 Task: Create a due date automation trigger when advanced on, on the wednesday before a card is due add content with an empty description at 11:00 AM.
Action: Mouse moved to (835, 265)
Screenshot: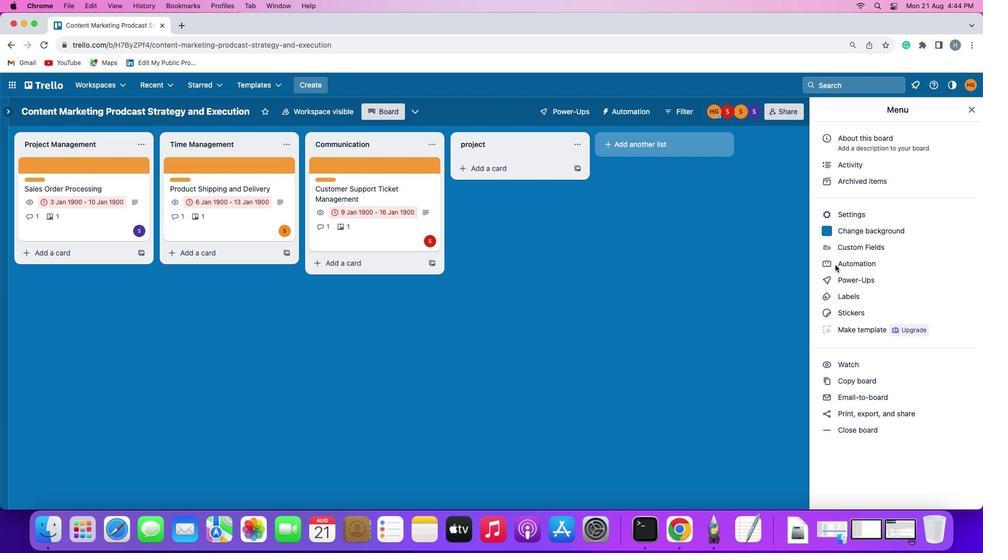 
Action: Mouse pressed left at (835, 265)
Screenshot: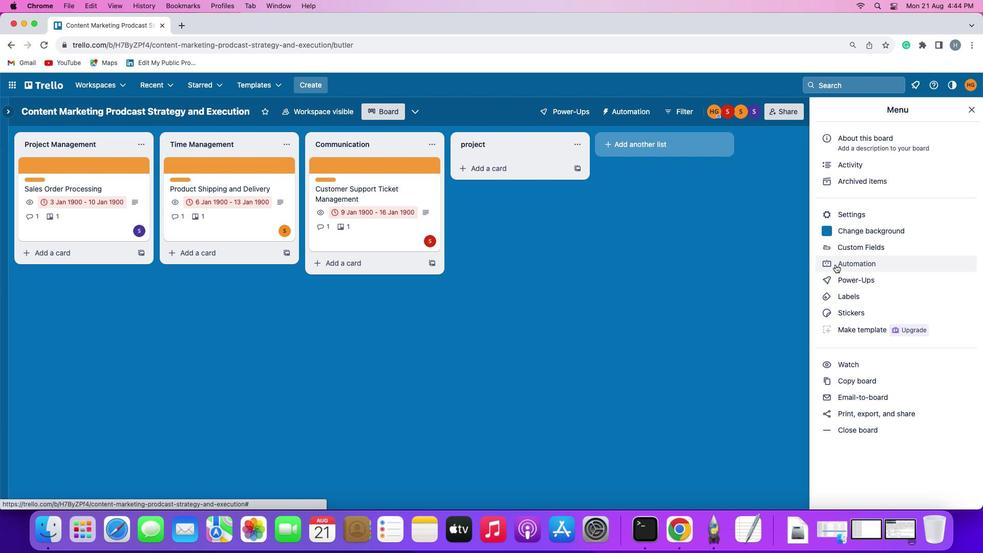 
Action: Mouse moved to (835, 264)
Screenshot: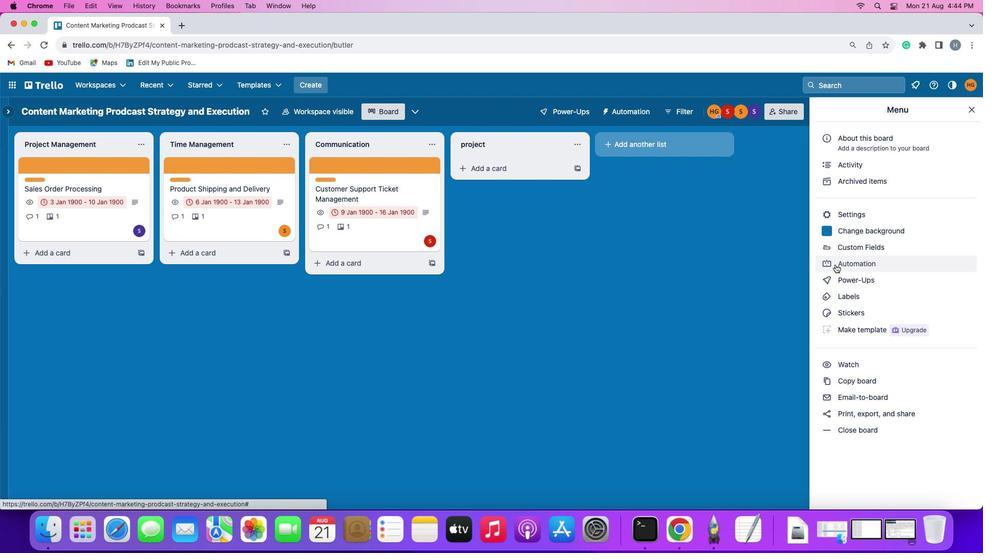 
Action: Mouse pressed left at (835, 264)
Screenshot: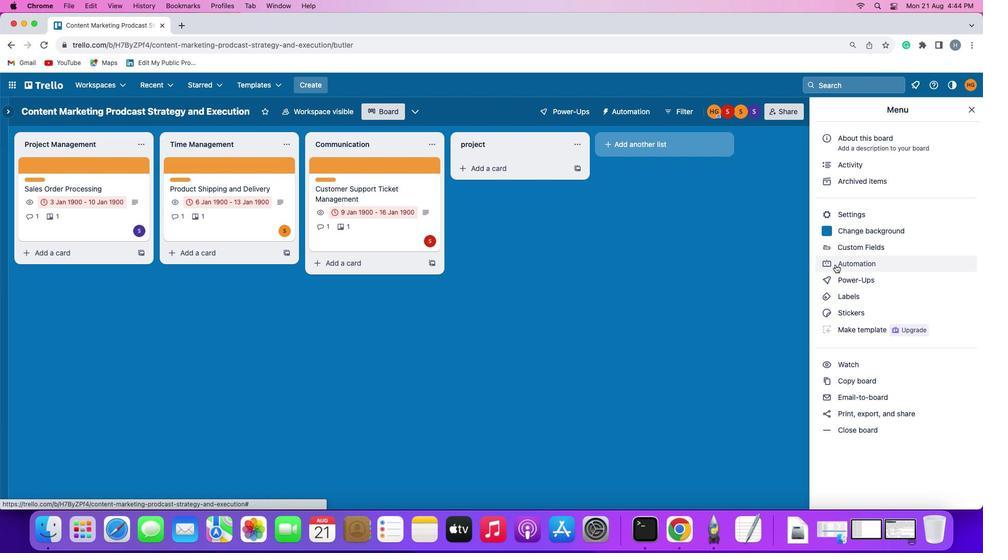 
Action: Mouse moved to (67, 242)
Screenshot: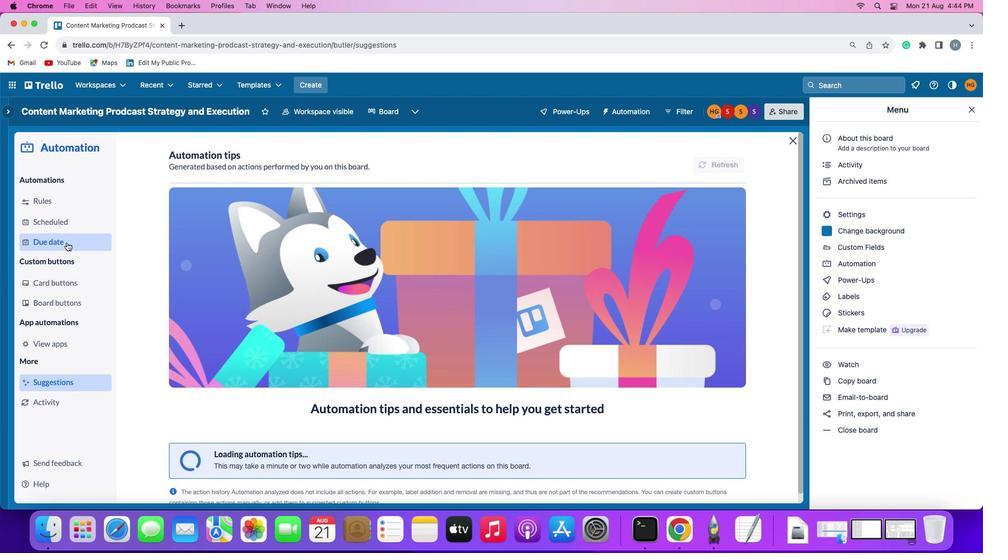 
Action: Mouse pressed left at (67, 242)
Screenshot: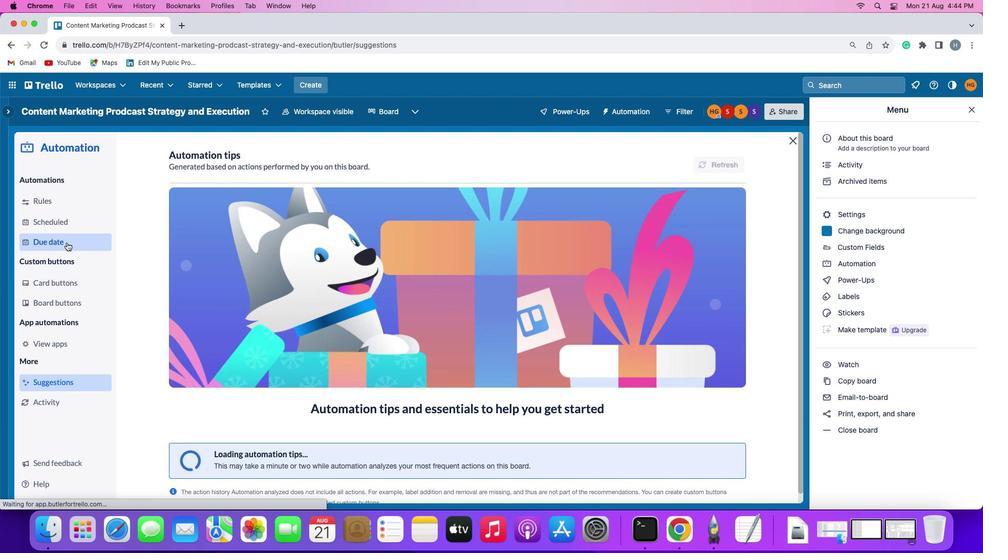 
Action: Mouse moved to (693, 159)
Screenshot: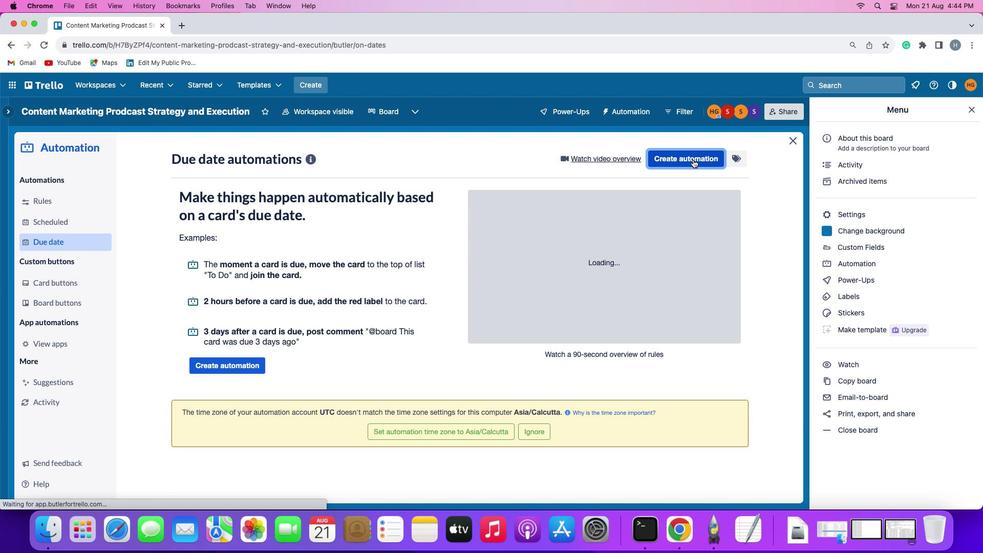 
Action: Mouse pressed left at (693, 159)
Screenshot: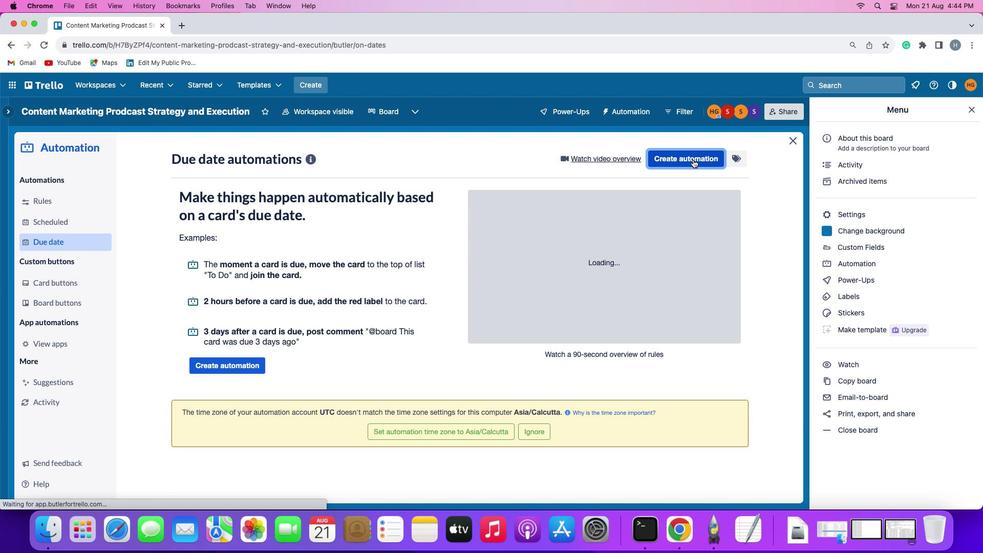 
Action: Mouse moved to (205, 259)
Screenshot: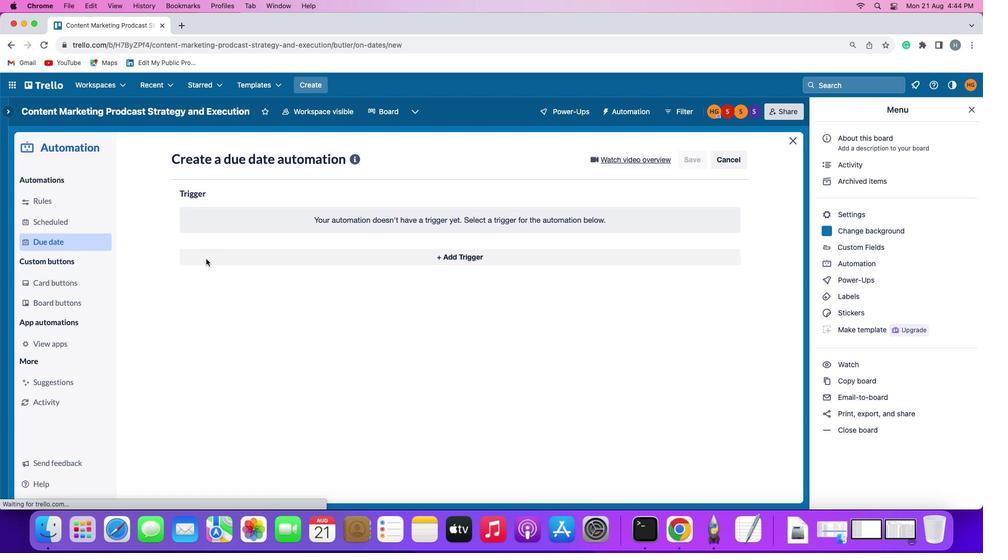 
Action: Mouse pressed left at (205, 259)
Screenshot: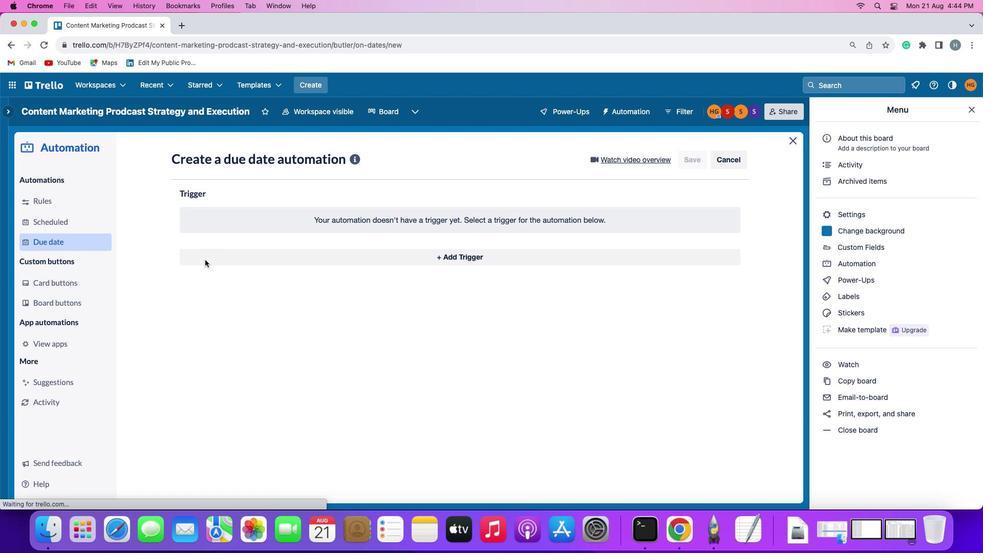 
Action: Mouse moved to (222, 447)
Screenshot: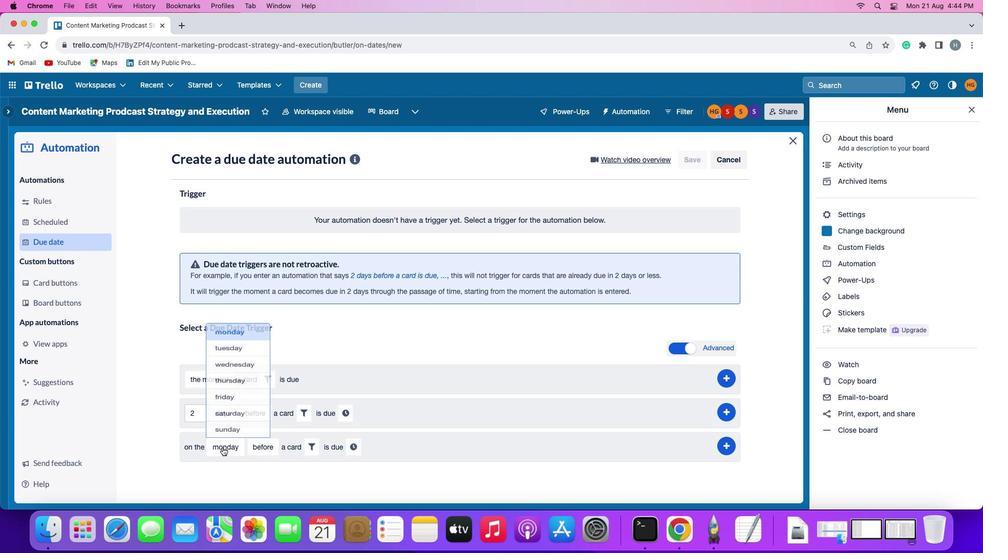 
Action: Mouse pressed left at (222, 447)
Screenshot: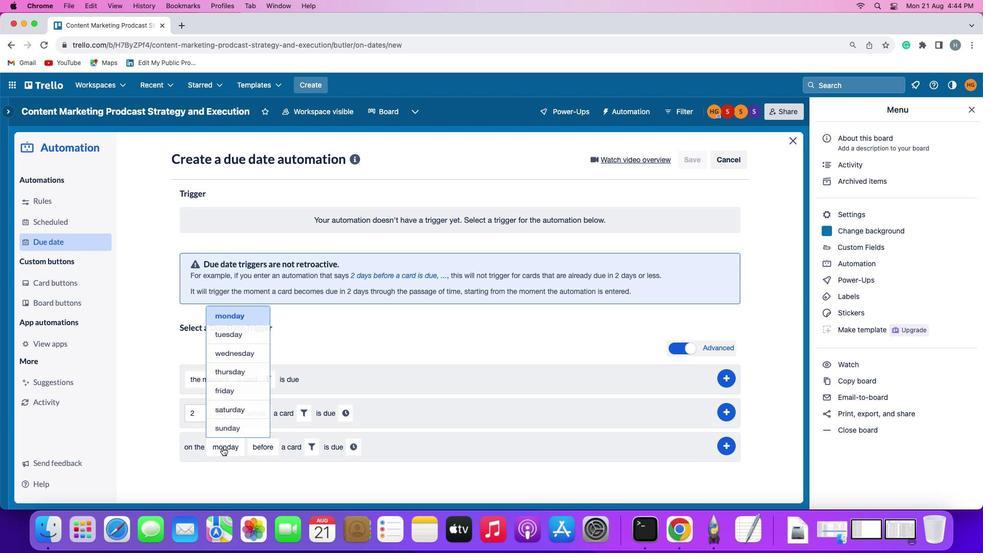 
Action: Mouse moved to (244, 343)
Screenshot: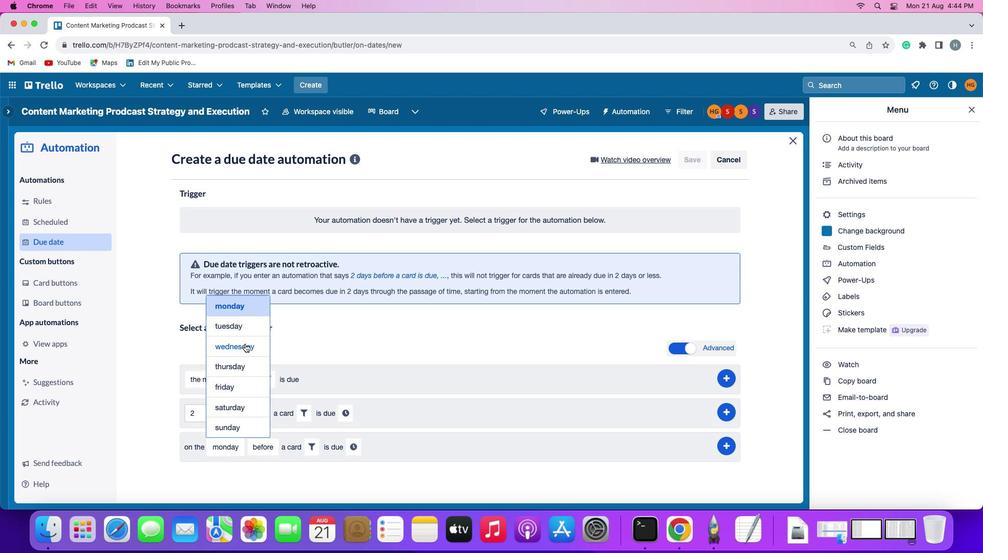 
Action: Mouse pressed left at (244, 343)
Screenshot: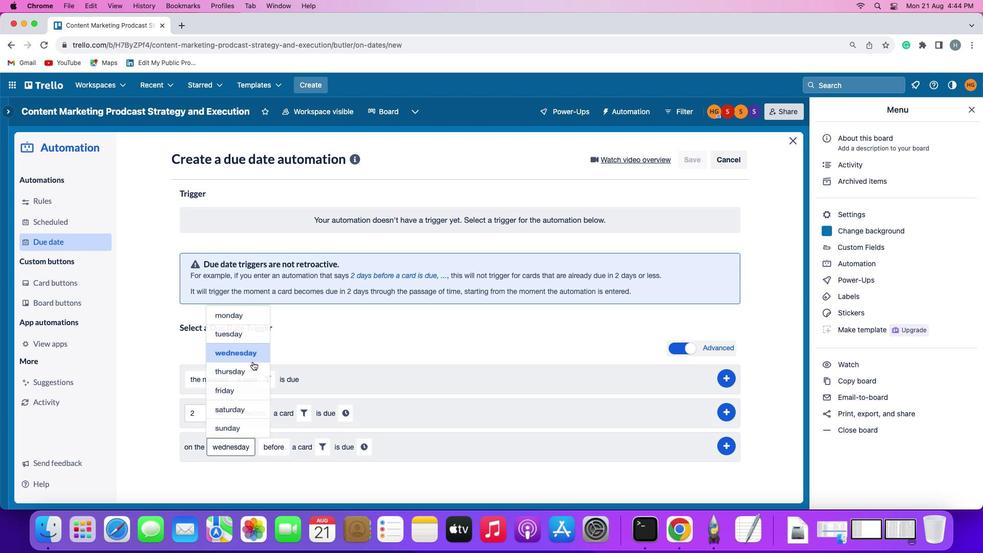
Action: Mouse moved to (322, 444)
Screenshot: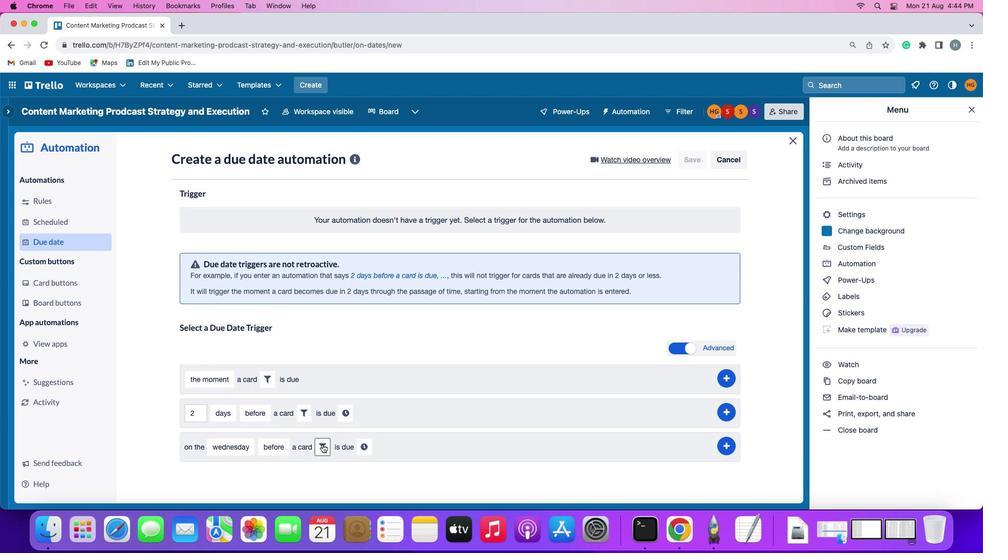 
Action: Mouse pressed left at (322, 444)
Screenshot: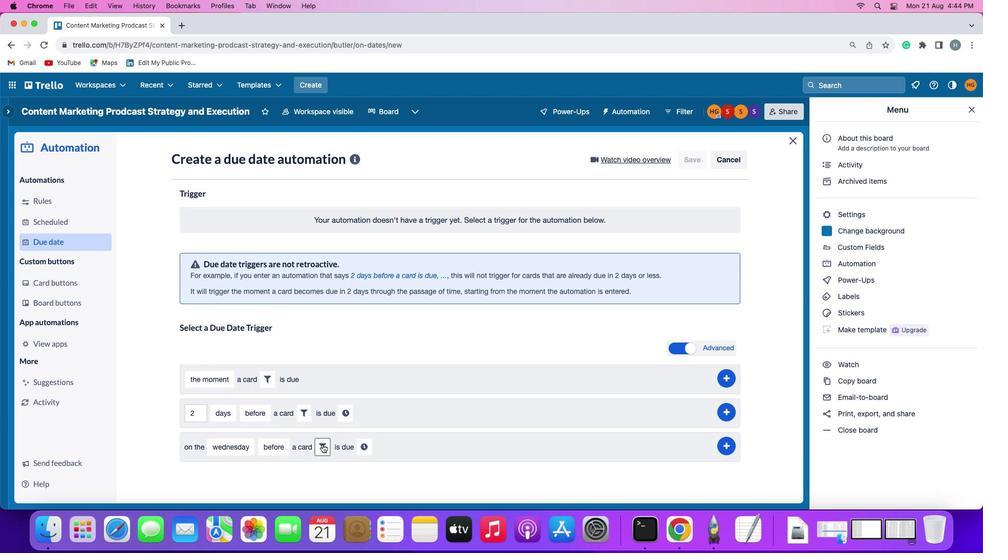 
Action: Mouse moved to (450, 481)
Screenshot: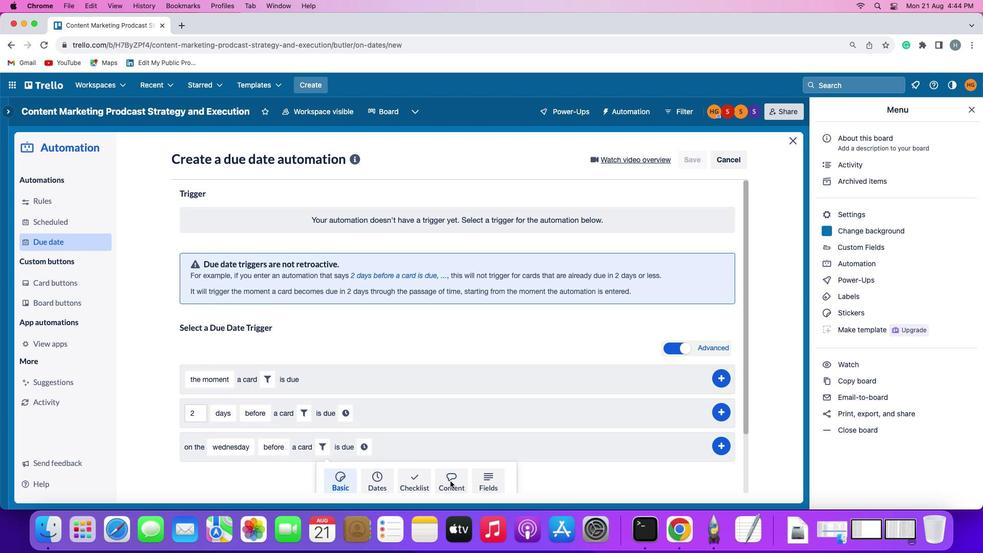 
Action: Mouse pressed left at (450, 481)
Screenshot: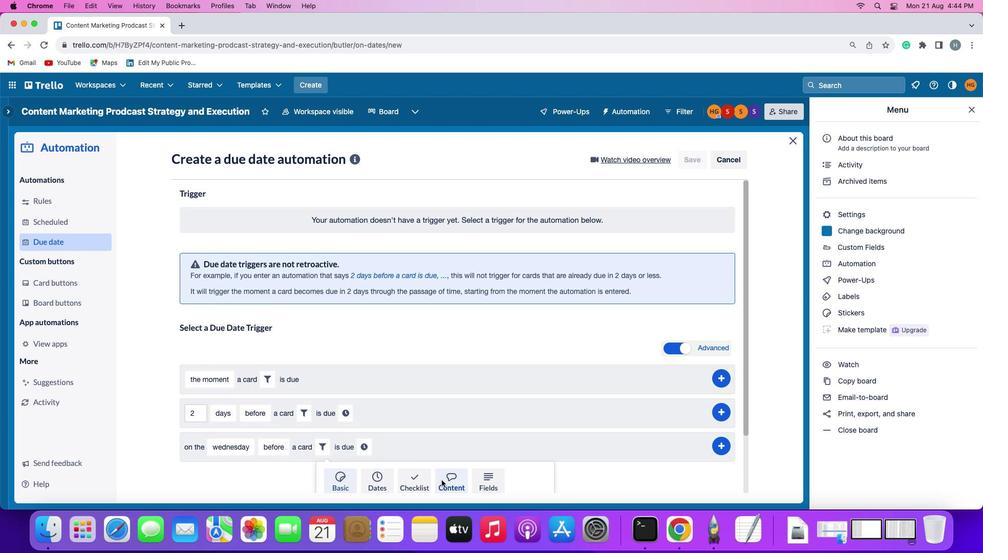 
Action: Mouse moved to (276, 475)
Screenshot: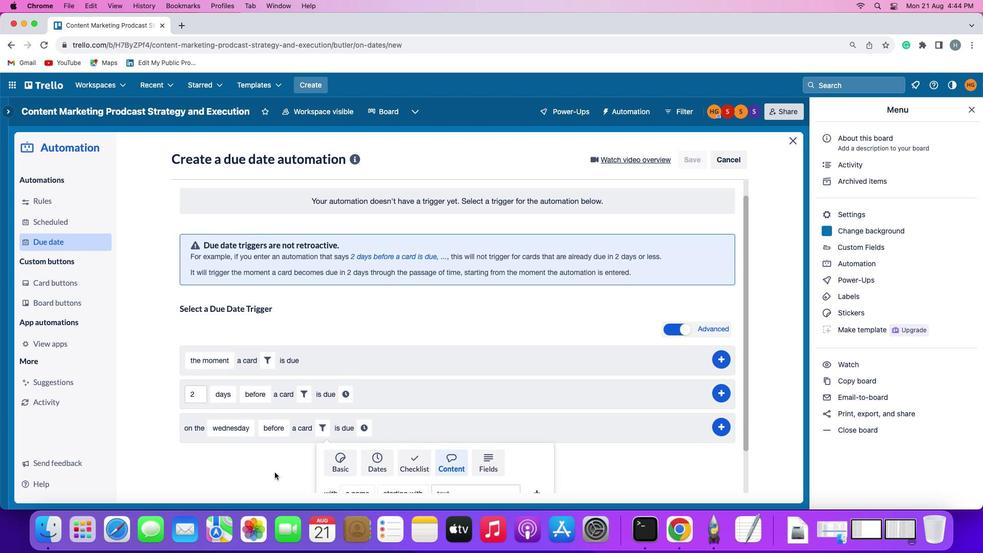 
Action: Mouse scrolled (276, 475) with delta (0, 0)
Screenshot: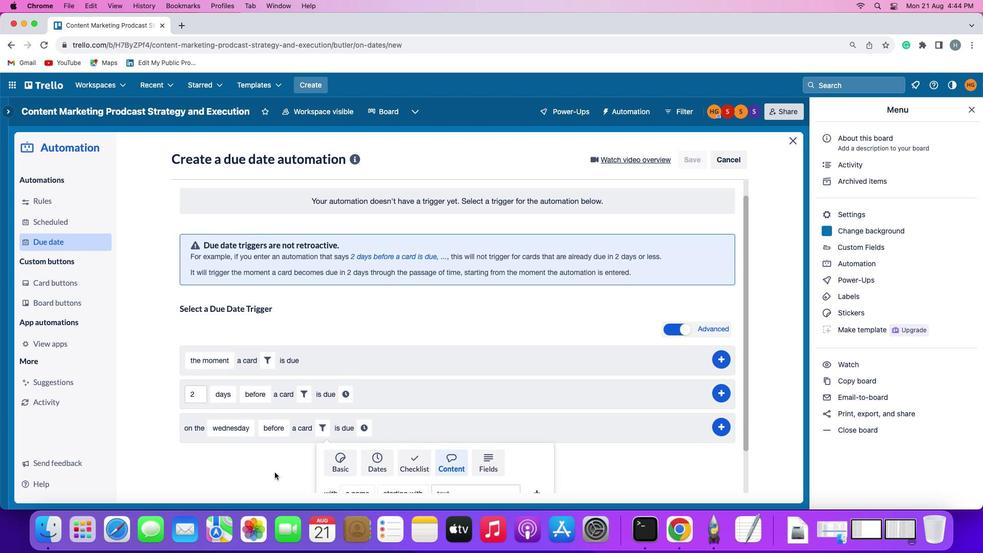 
Action: Mouse scrolled (276, 475) with delta (0, 0)
Screenshot: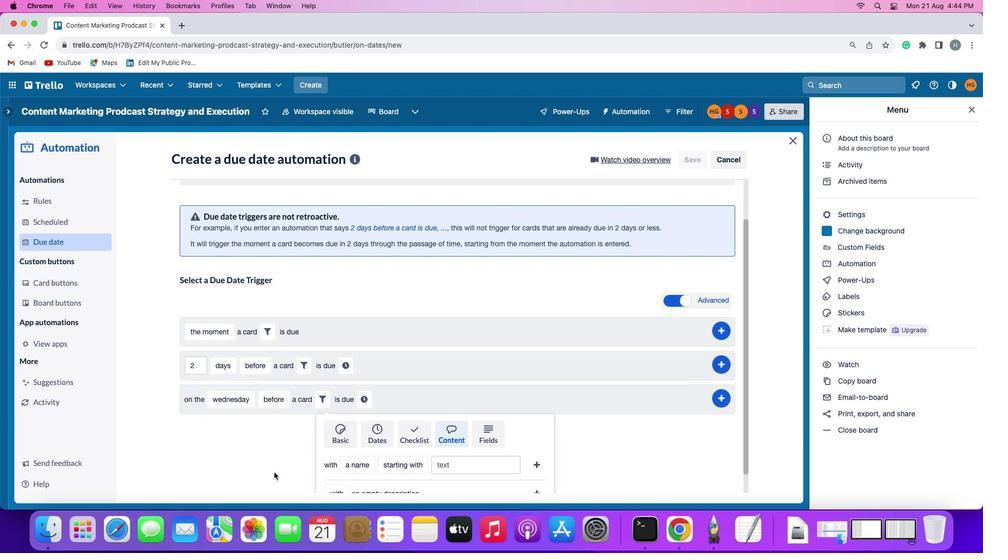
Action: Mouse scrolled (276, 475) with delta (0, -1)
Screenshot: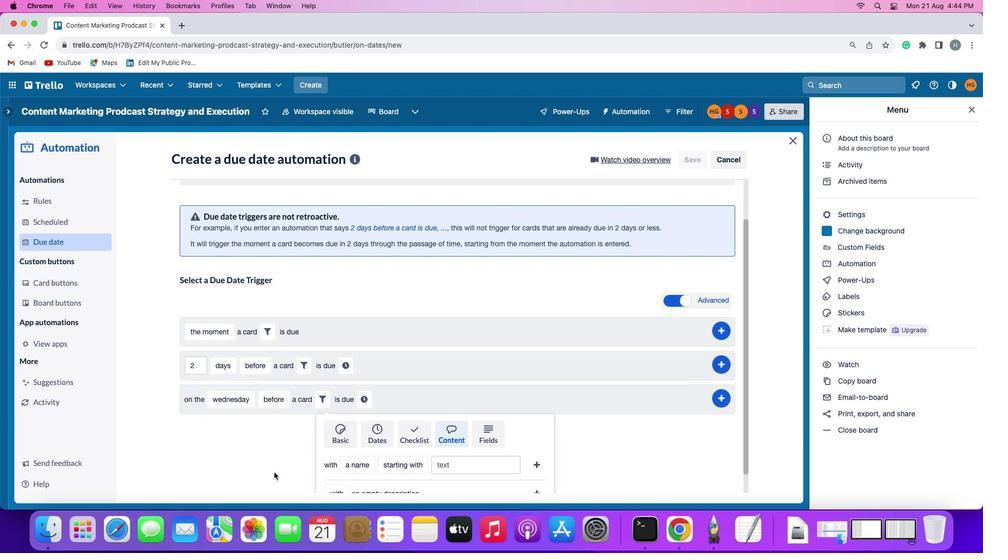 
Action: Mouse moved to (275, 475)
Screenshot: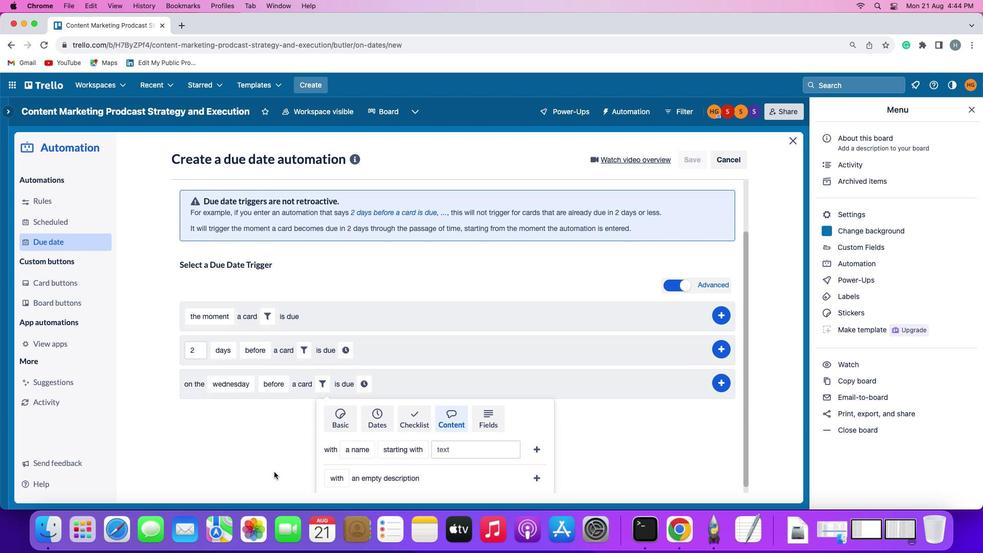 
Action: Mouse scrolled (275, 475) with delta (0, -2)
Screenshot: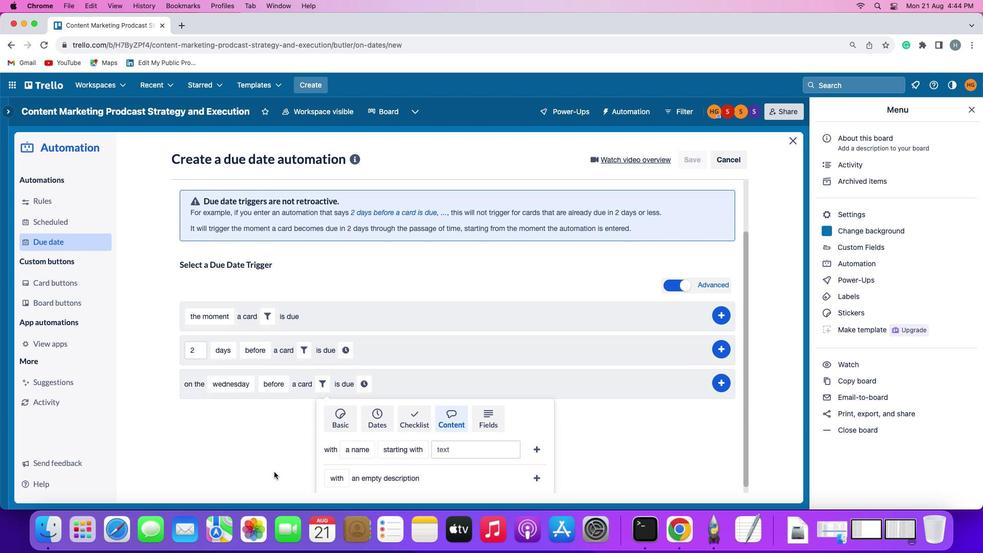
Action: Mouse moved to (274, 471)
Screenshot: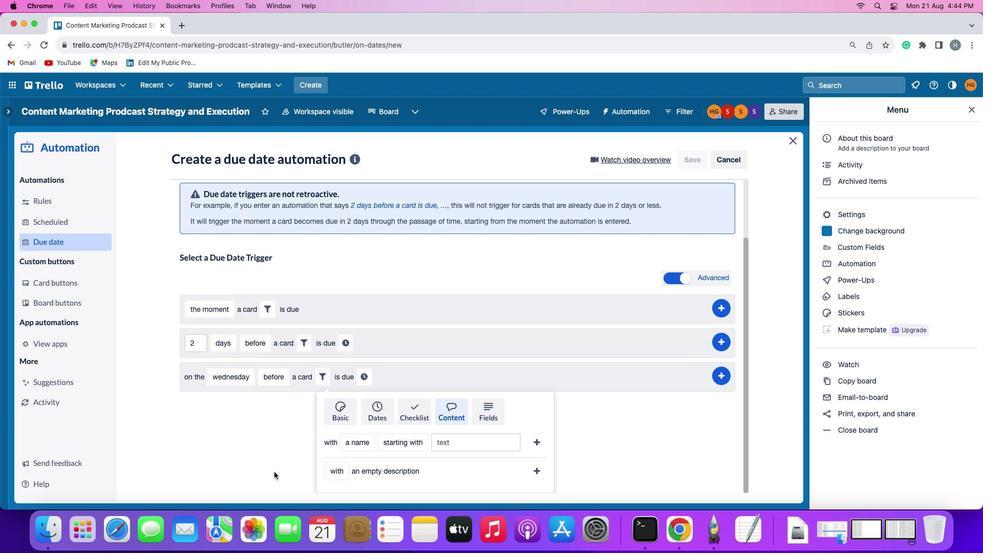 
Action: Mouse scrolled (274, 471) with delta (0, 0)
Screenshot: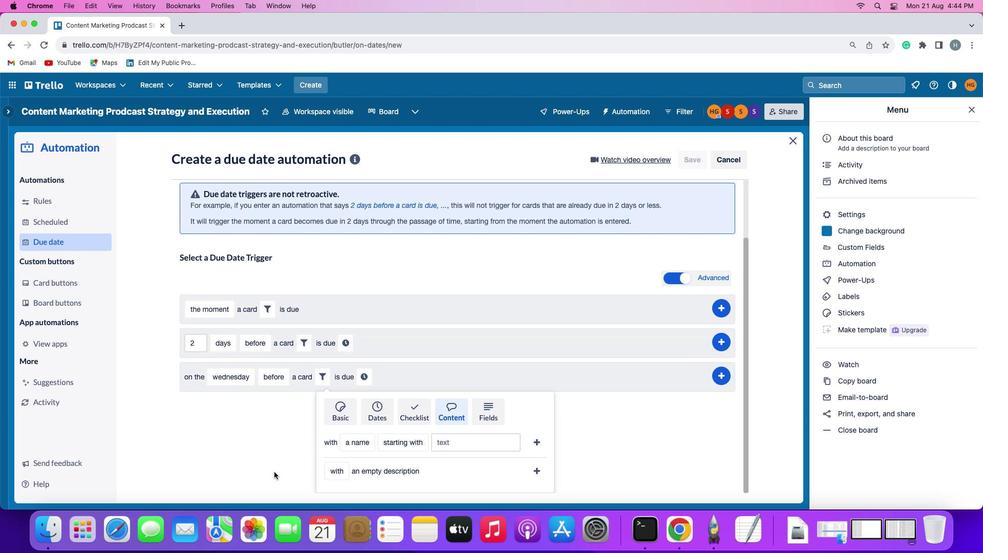 
Action: Mouse scrolled (274, 471) with delta (0, 0)
Screenshot: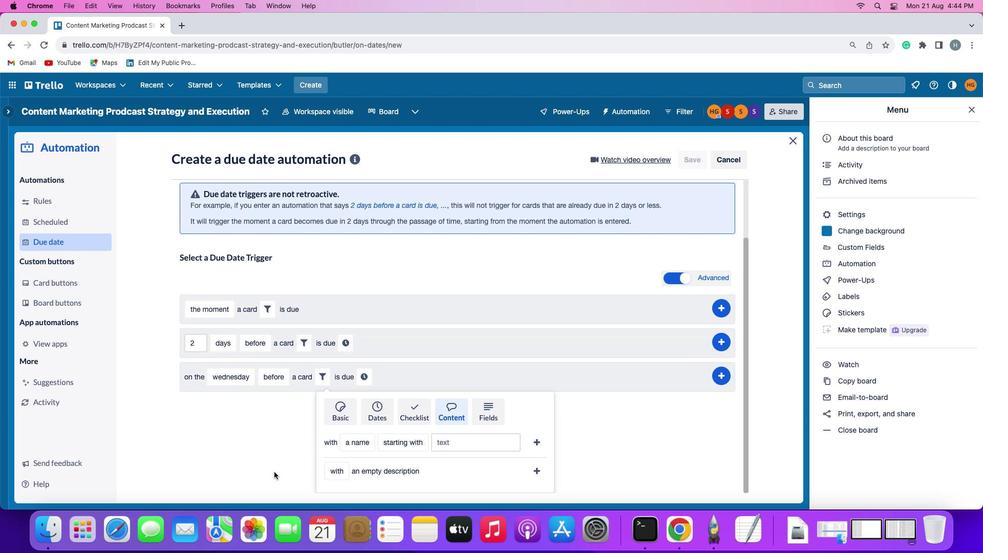 
Action: Mouse scrolled (274, 471) with delta (0, -1)
Screenshot: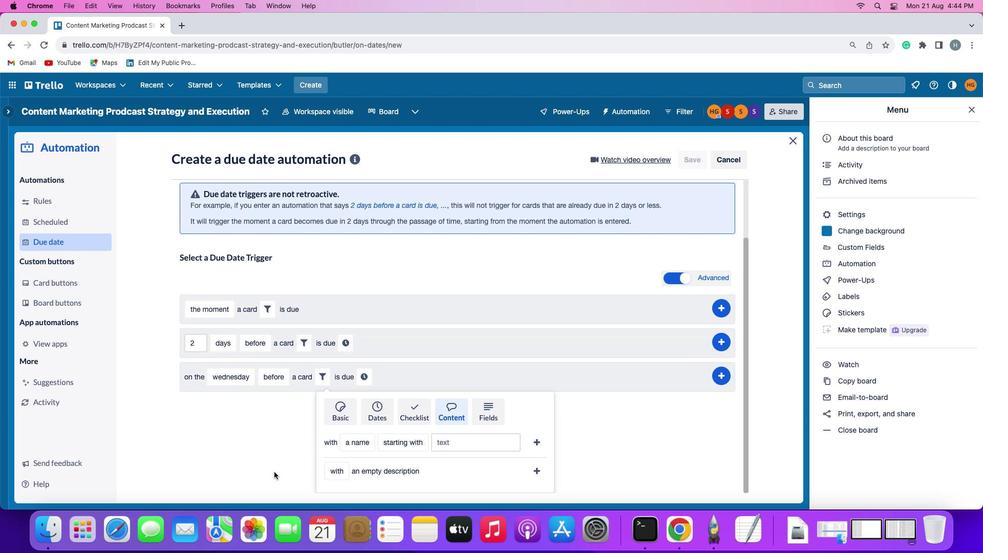 
Action: Mouse moved to (341, 467)
Screenshot: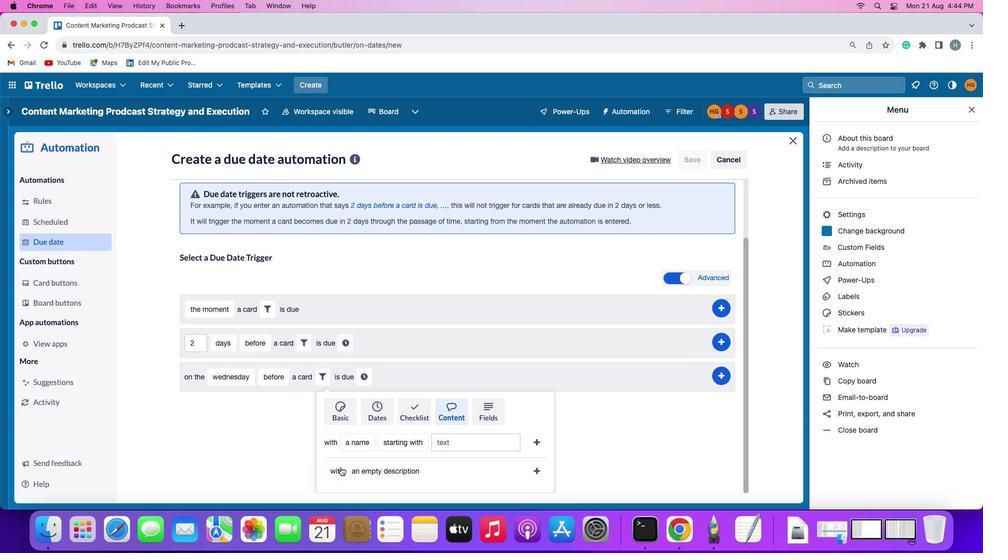 
Action: Mouse pressed left at (341, 467)
Screenshot: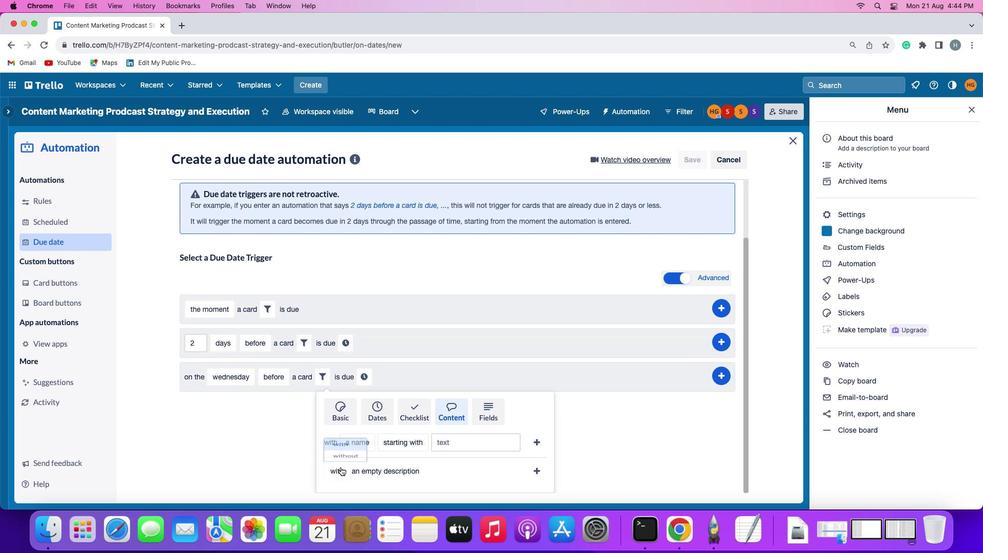 
Action: Mouse moved to (341, 428)
Screenshot: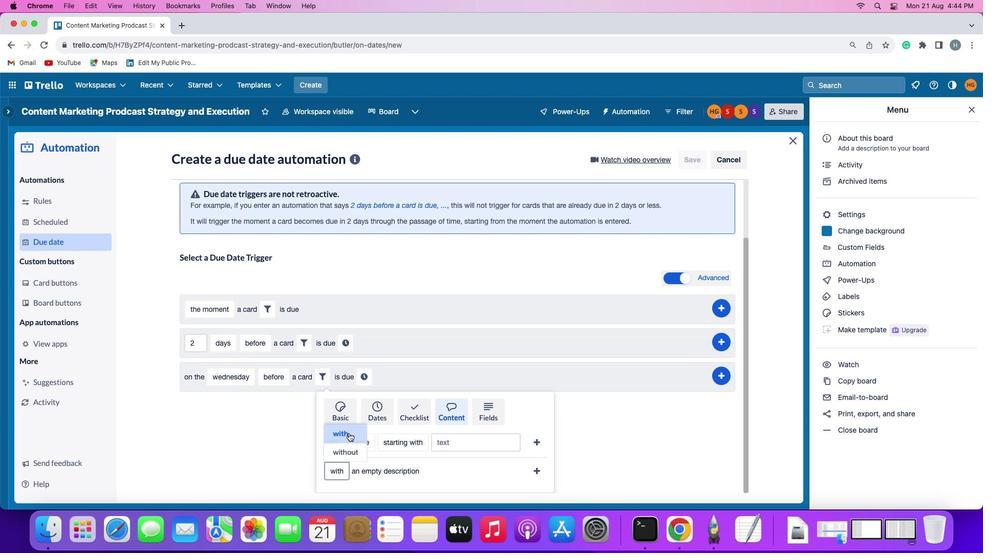 
Action: Mouse pressed left at (341, 428)
Screenshot: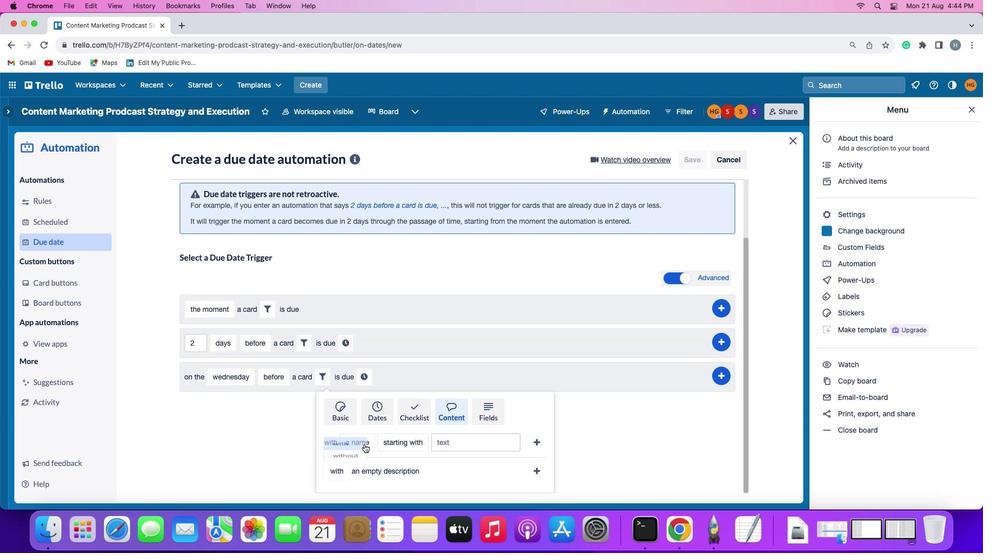 
Action: Mouse moved to (536, 468)
Screenshot: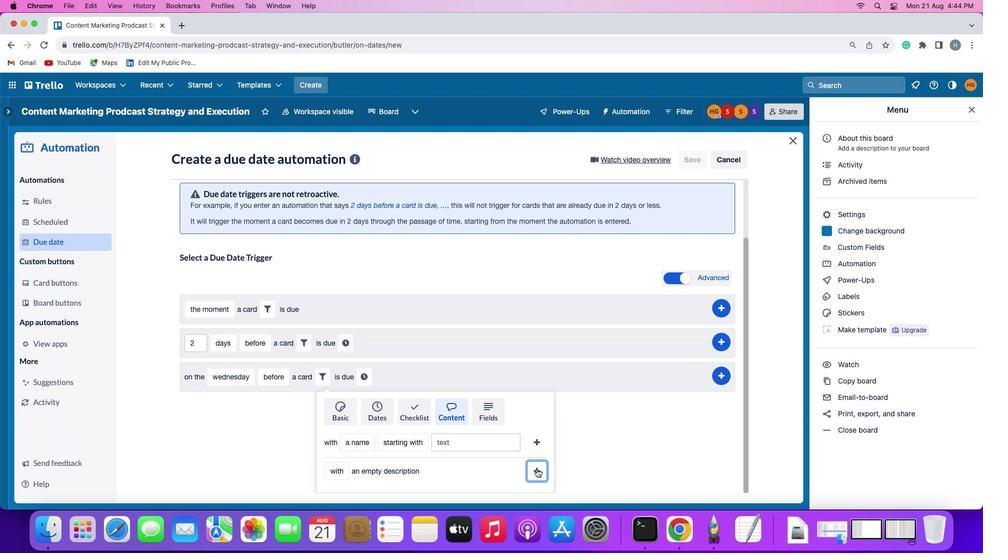 
Action: Mouse pressed left at (536, 468)
Screenshot: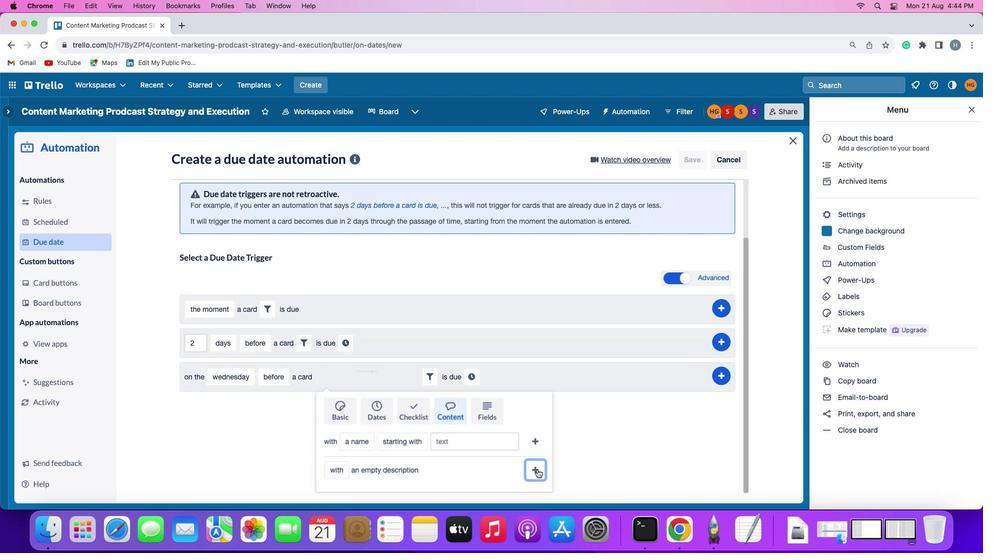
Action: Mouse moved to (472, 443)
Screenshot: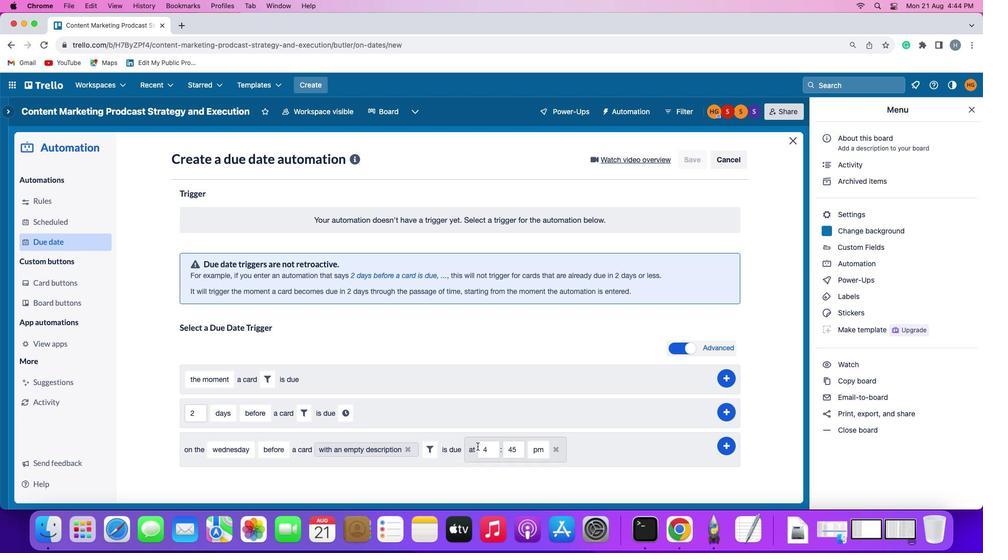 
Action: Mouse pressed left at (472, 443)
Screenshot: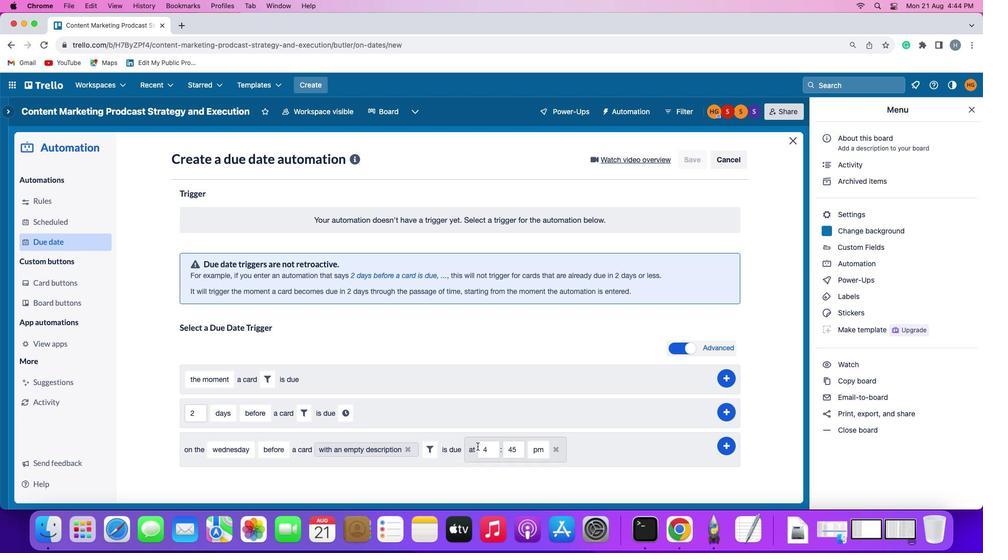 
Action: Mouse moved to (494, 450)
Screenshot: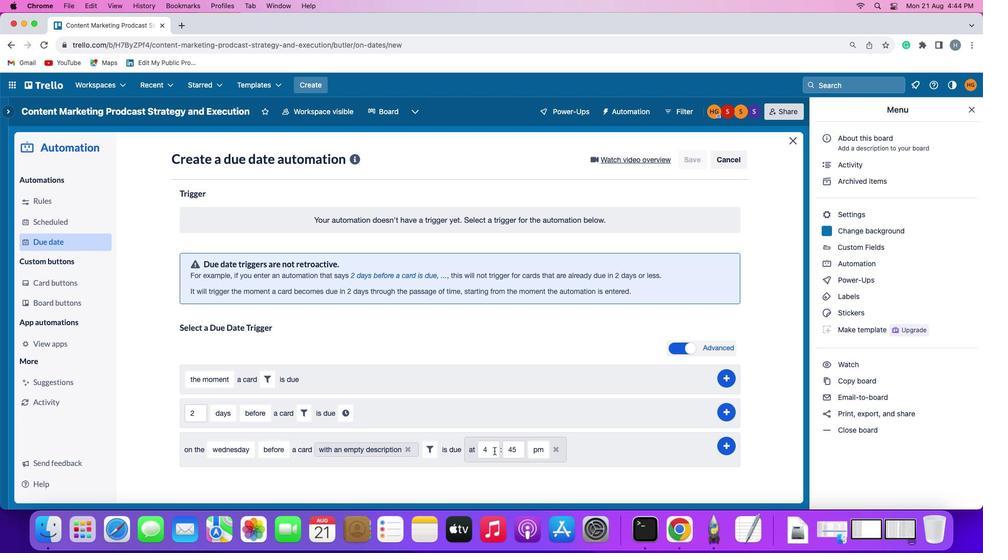 
Action: Mouse pressed left at (494, 450)
Screenshot: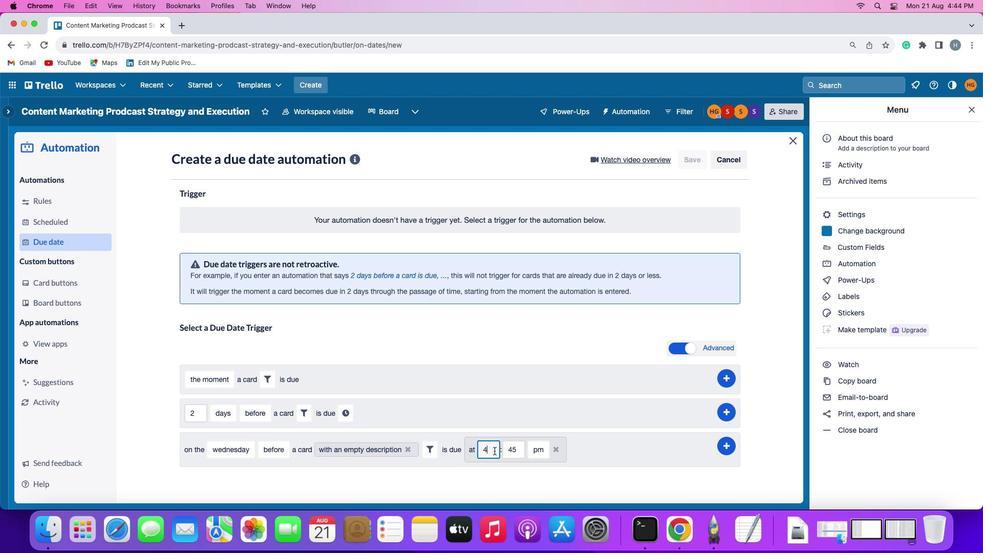 
Action: Mouse moved to (494, 450)
Screenshot: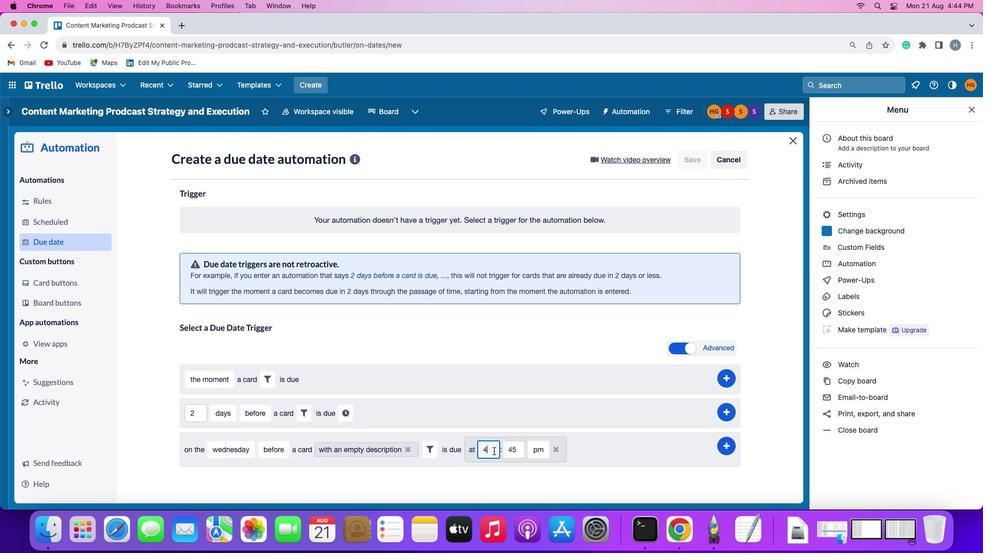 
Action: Key pressed Key.backspace'1''1'
Screenshot: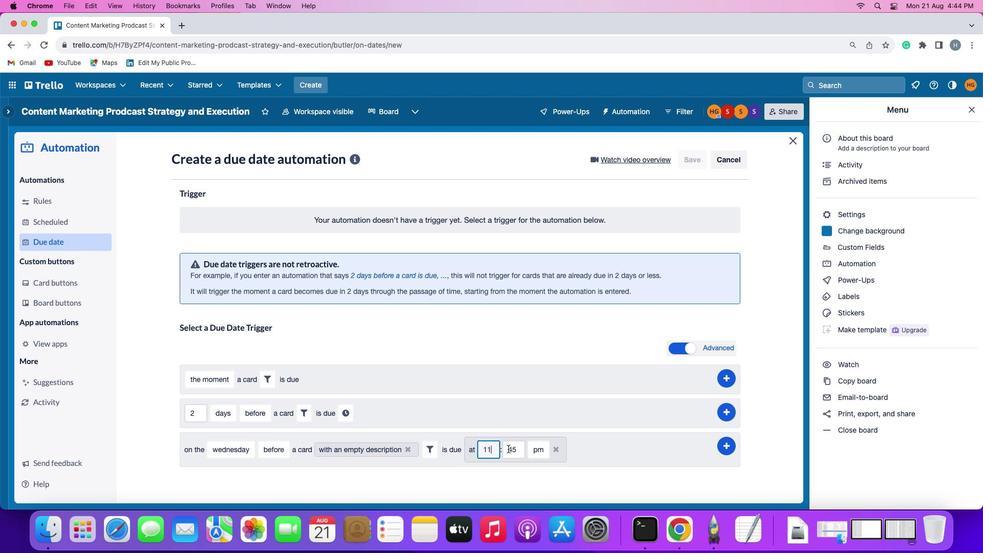 
Action: Mouse moved to (517, 450)
Screenshot: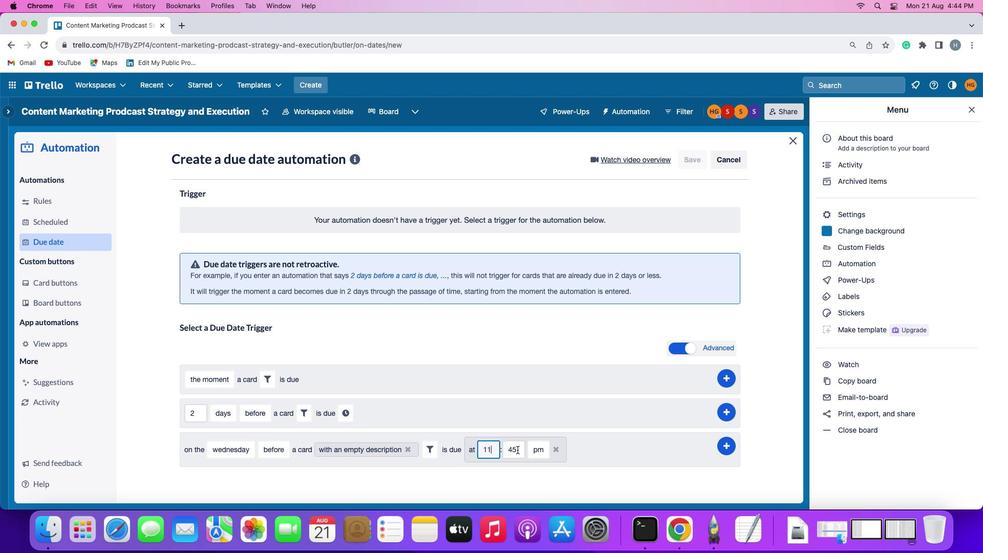 
Action: Mouse pressed left at (517, 450)
Screenshot: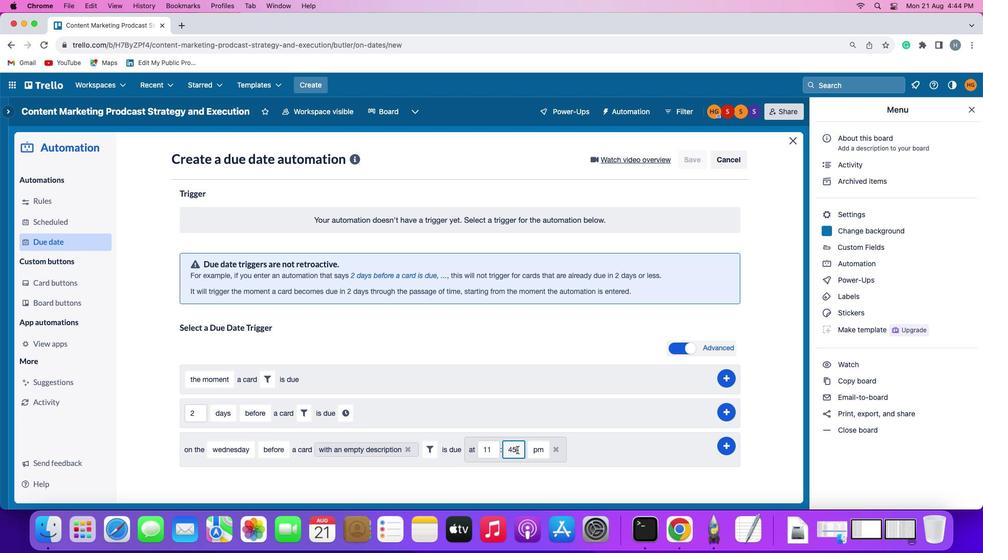 
Action: Key pressed Key.backspaceKey.backspaceKey.backspace'0''0'
Screenshot: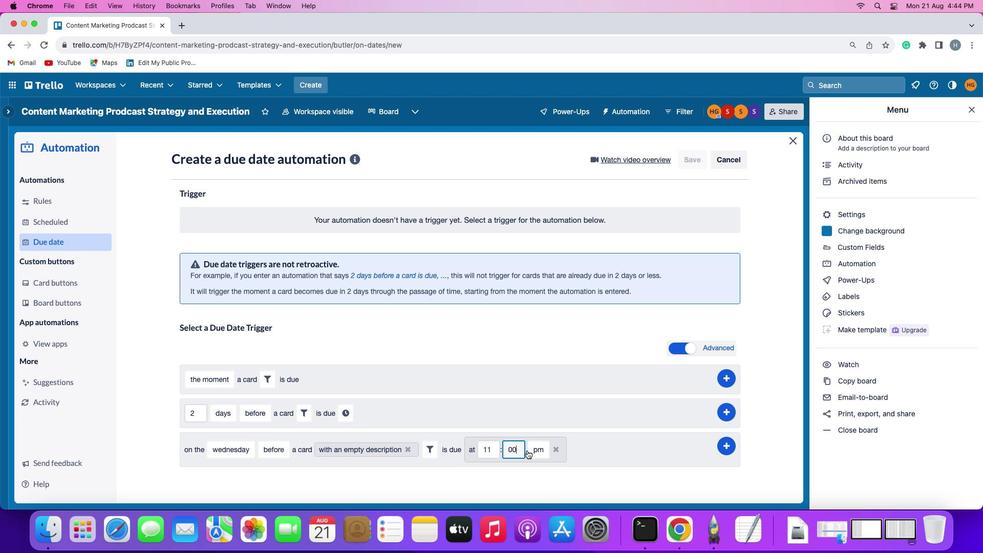 
Action: Mouse moved to (532, 450)
Screenshot: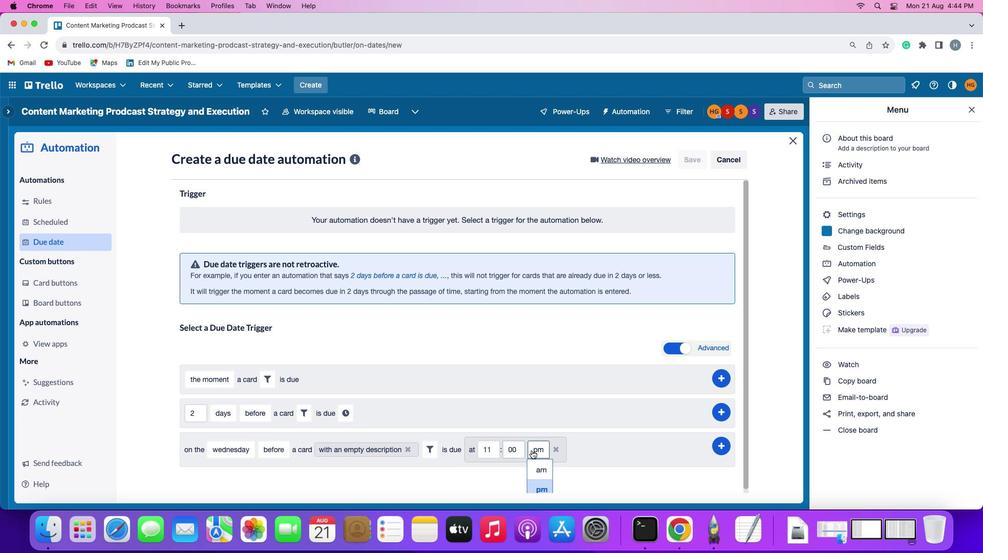 
Action: Mouse pressed left at (532, 450)
Screenshot: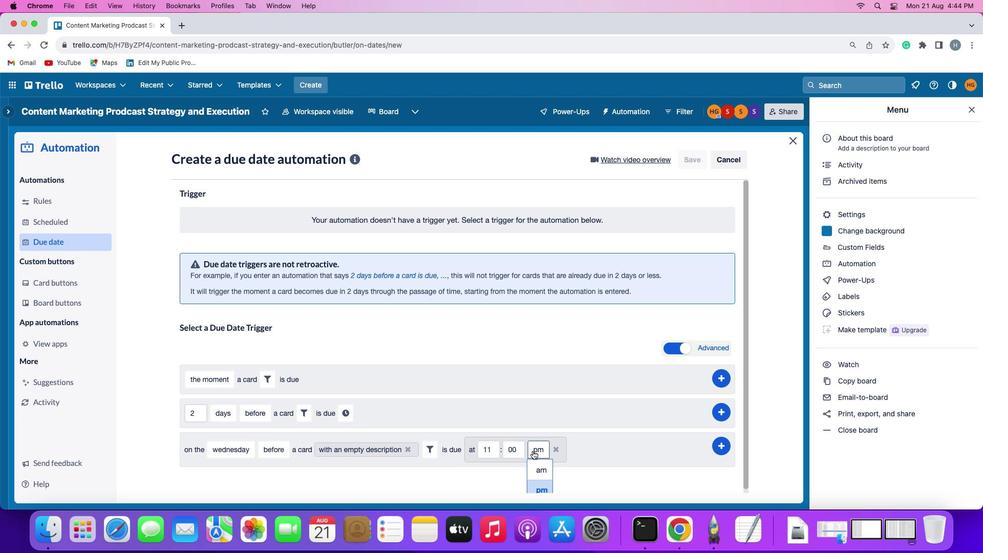
Action: Mouse moved to (537, 470)
Screenshot: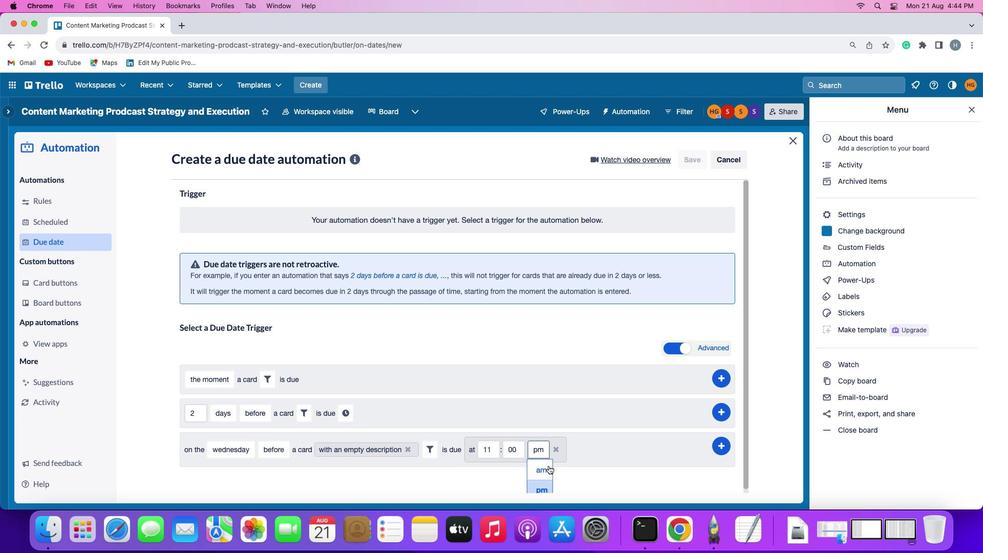 
Action: Mouse pressed left at (537, 470)
Screenshot: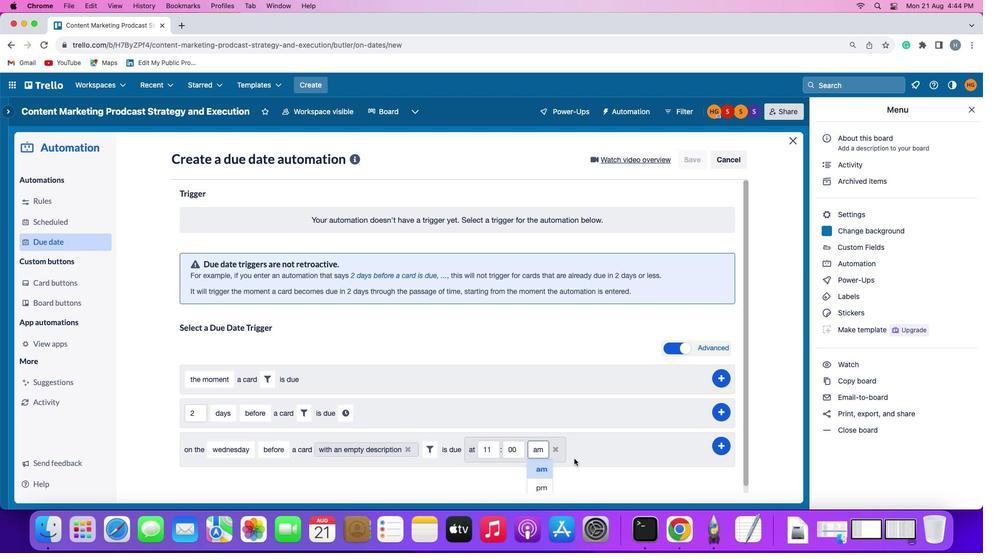 
Action: Mouse moved to (730, 442)
Screenshot: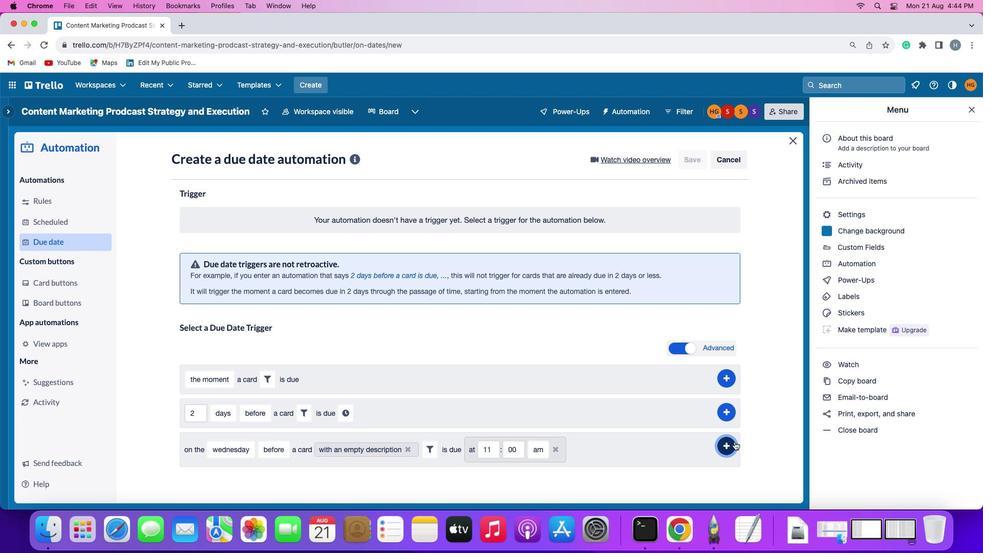 
Action: Mouse pressed left at (730, 442)
Screenshot: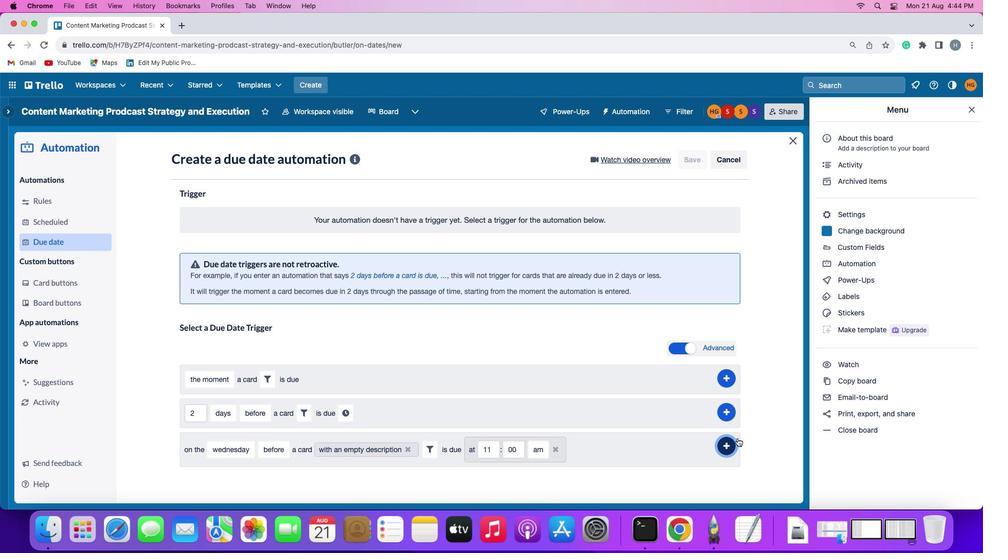
Action: Mouse moved to (765, 369)
Screenshot: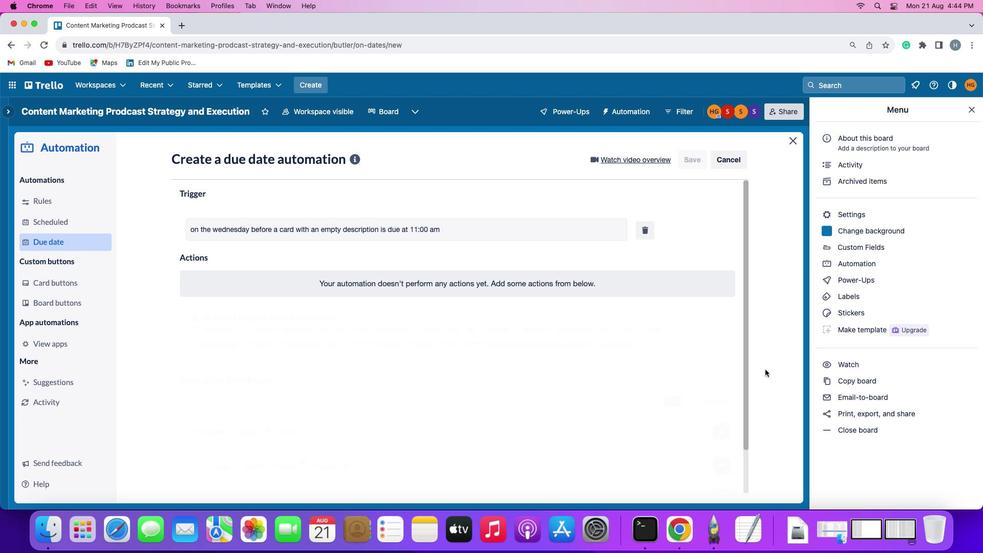 
